 Task: Create New Customer with Customer Name: TinyStore, Billing Address Line1: 152 Finwood Road, Billing Address Line2:  Red Bank, Billing Address Line3:  New Jersey 07701, Cell Number: 815-822-2457
Action: Mouse moved to (170, 33)
Screenshot: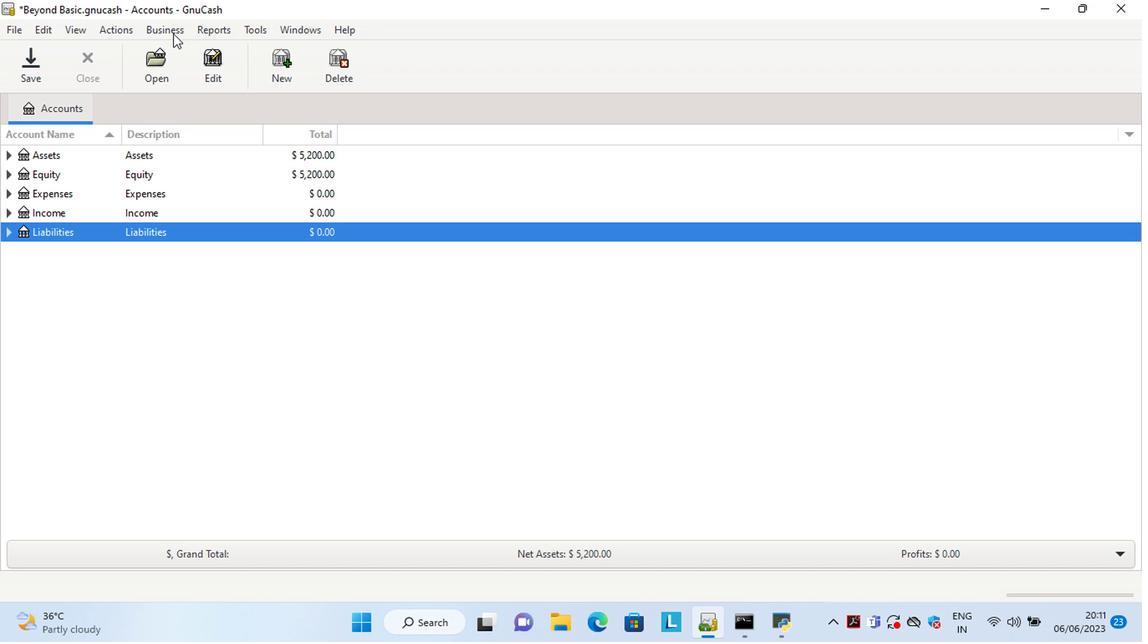 
Action: Mouse pressed left at (170, 33)
Screenshot: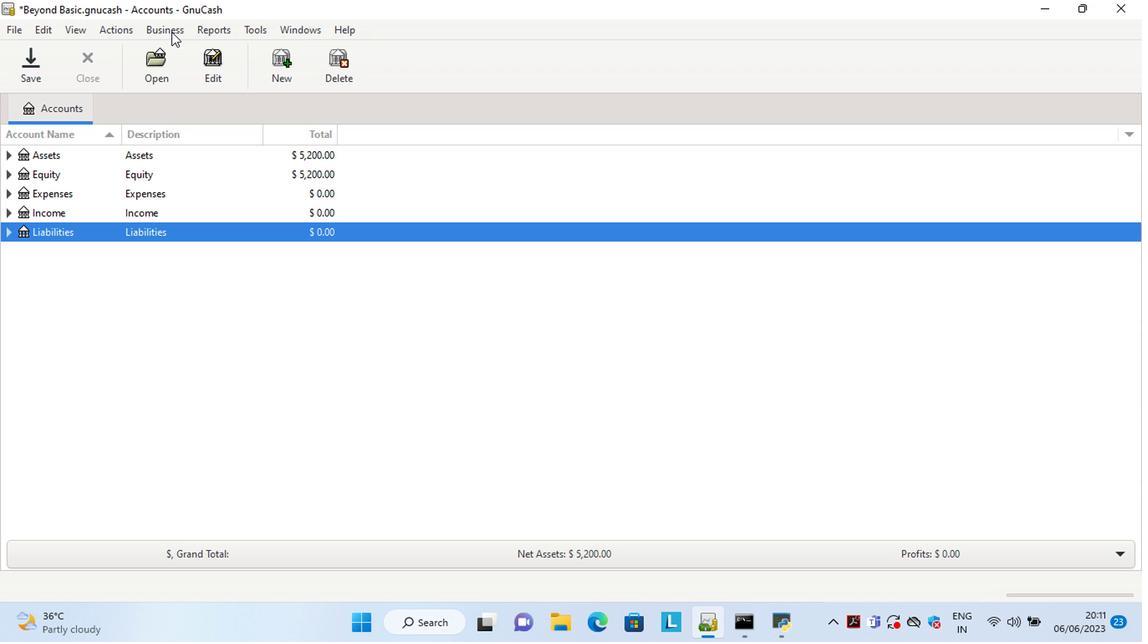 
Action: Mouse moved to (348, 75)
Screenshot: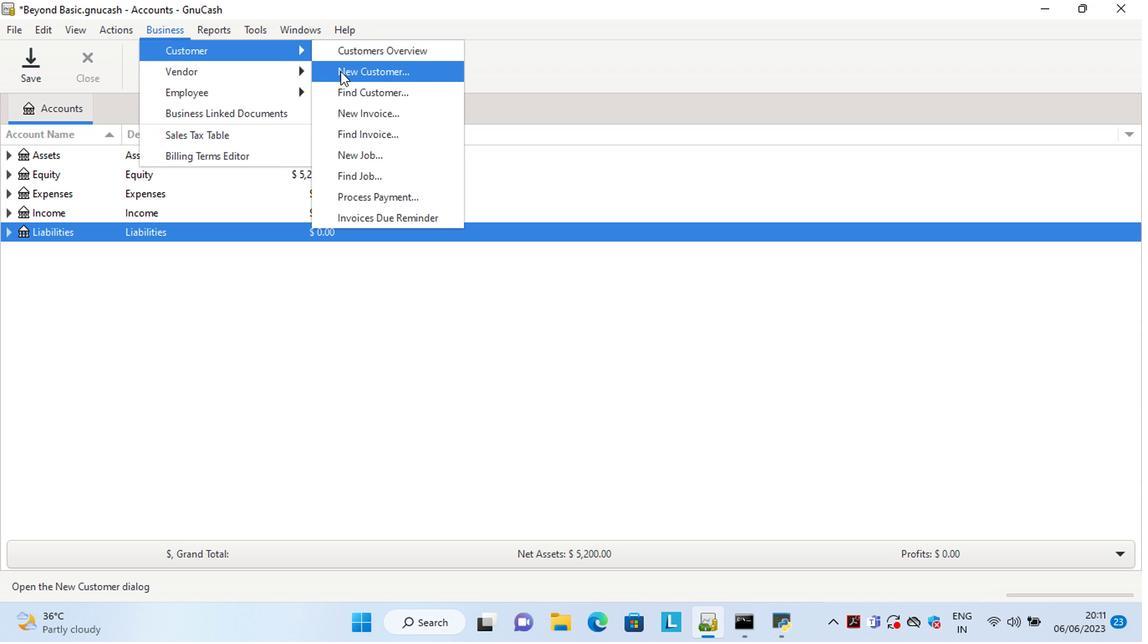 
Action: Mouse pressed left at (348, 75)
Screenshot: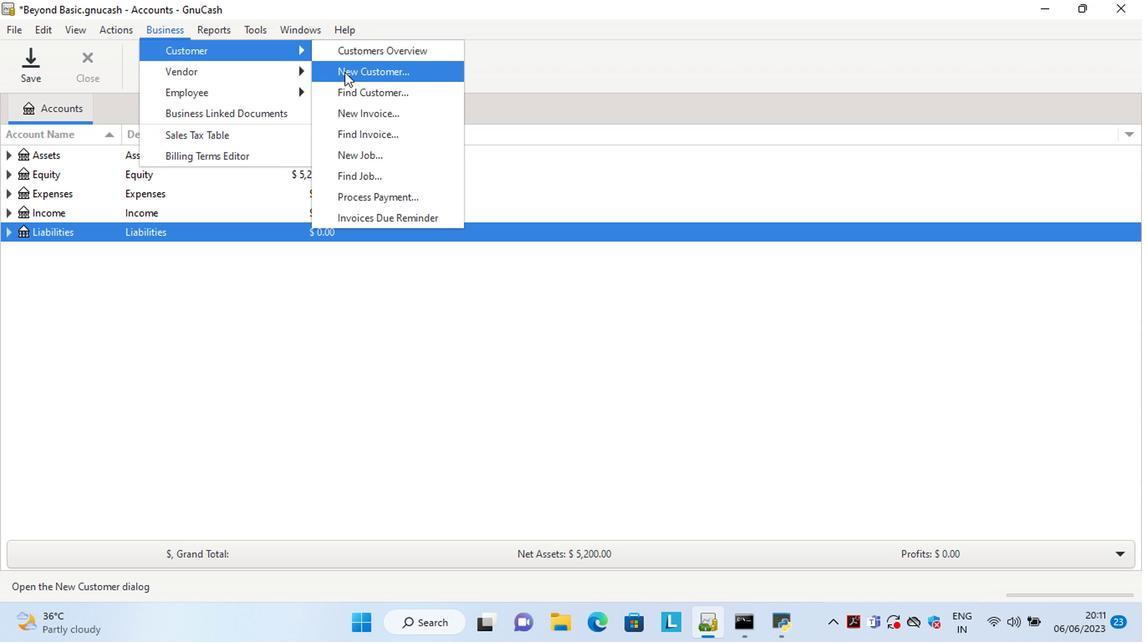 
Action: Mouse moved to (892, 398)
Screenshot: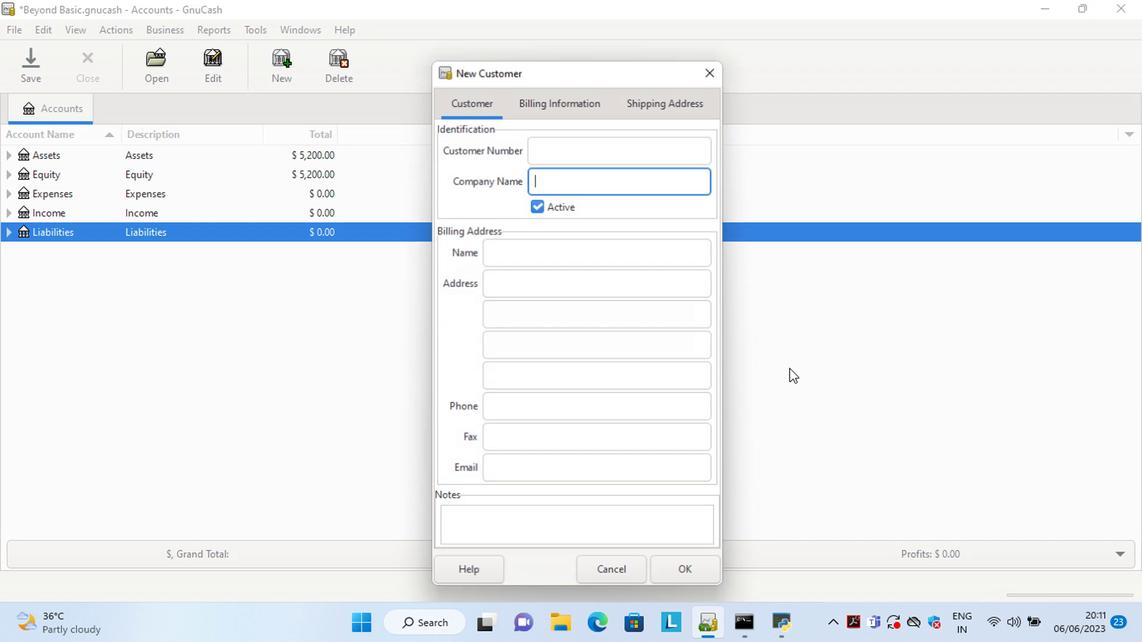 
Action: Key pressed <Key.shift>Tiny<Key.shift>Store<Key.tab><Key.tab><Key.tab>152<Key.space><Key.shift>Finwood<Key.space><Key.shift>Road<Key.tab><Key.shift>Re<Key.tab><Key.shift>N<Key.tab><Key.tab>815-822-2457
Screenshot: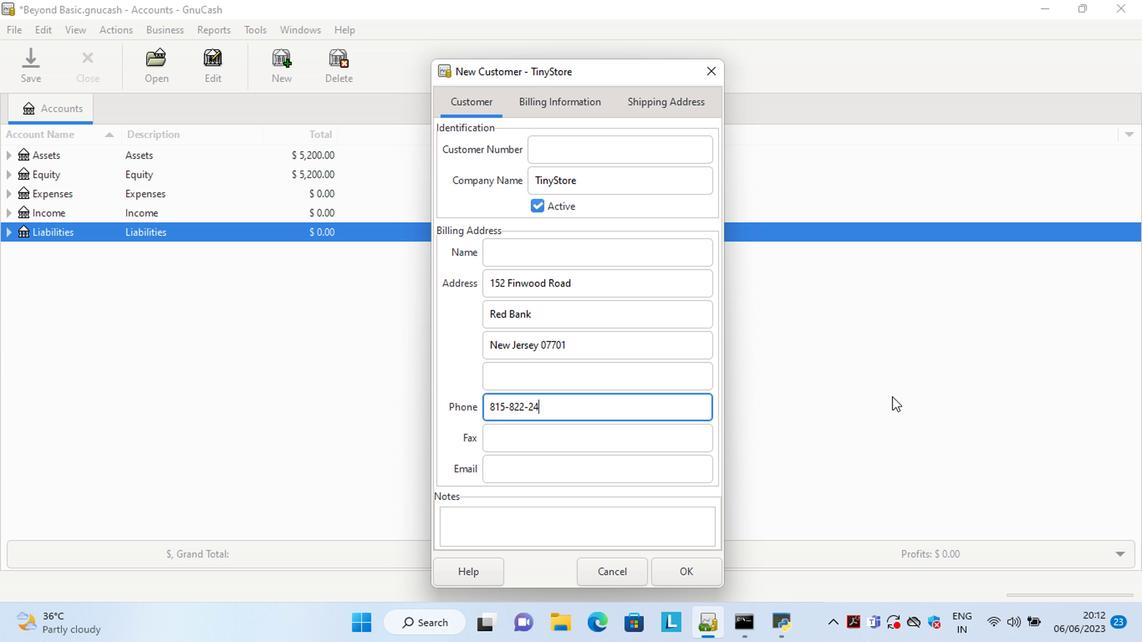 
Action: Mouse moved to (683, 574)
Screenshot: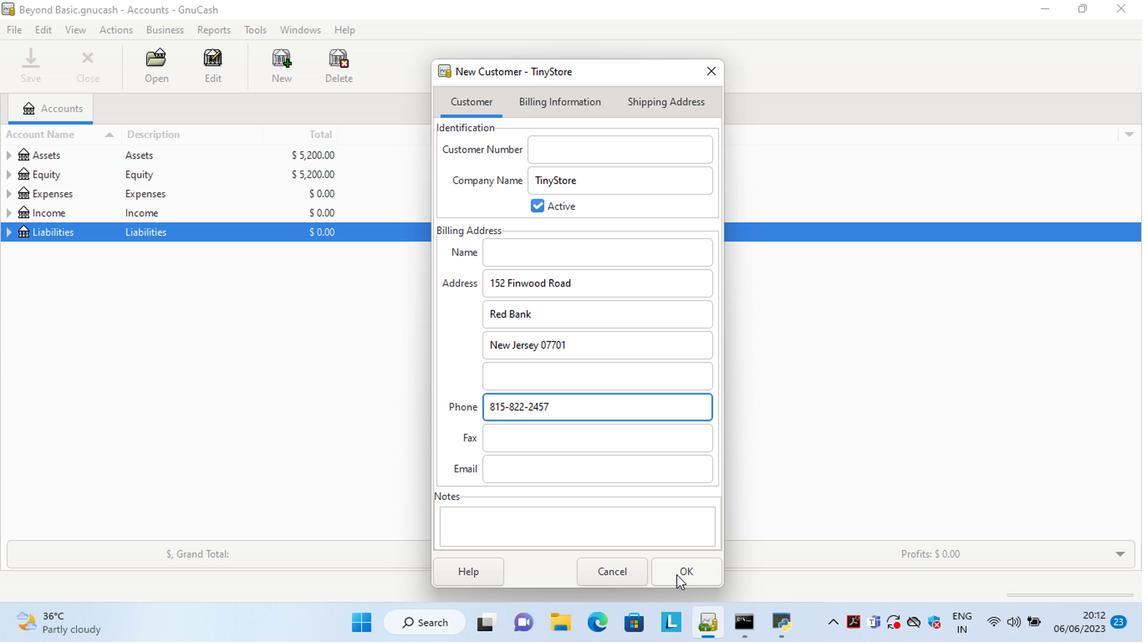 
Action: Mouse pressed left at (683, 574)
Screenshot: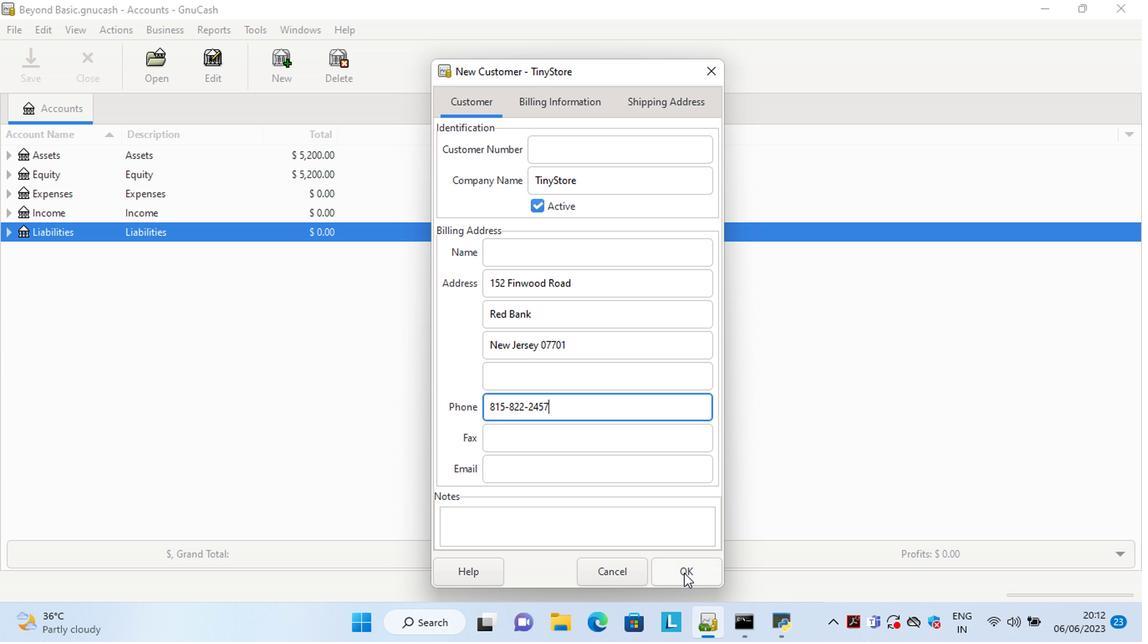 
